 Task: Add Dietz & Watson Mesquite Smoked Turkey Breast to the cart.
Action: Mouse moved to (16, 75)
Screenshot: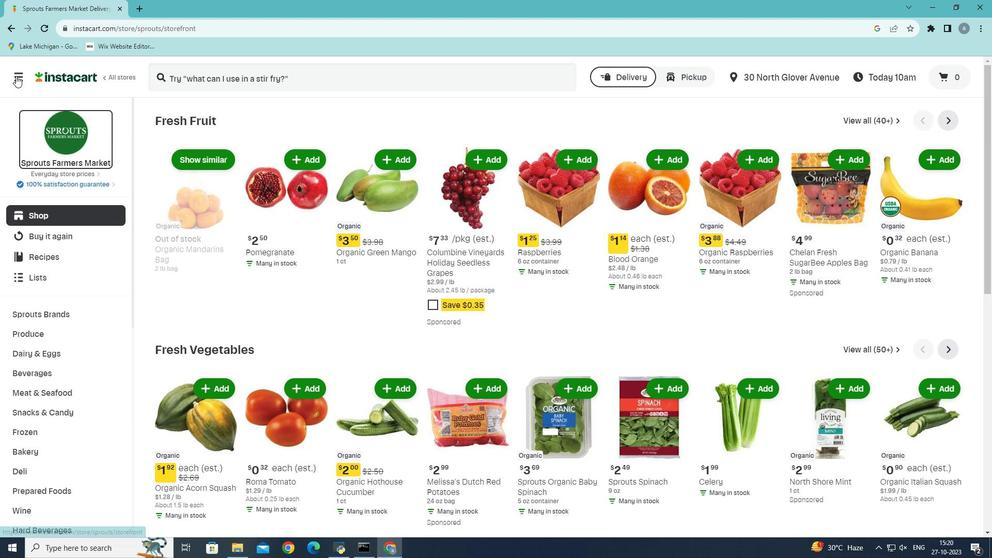 
Action: Mouse pressed left at (16, 75)
Screenshot: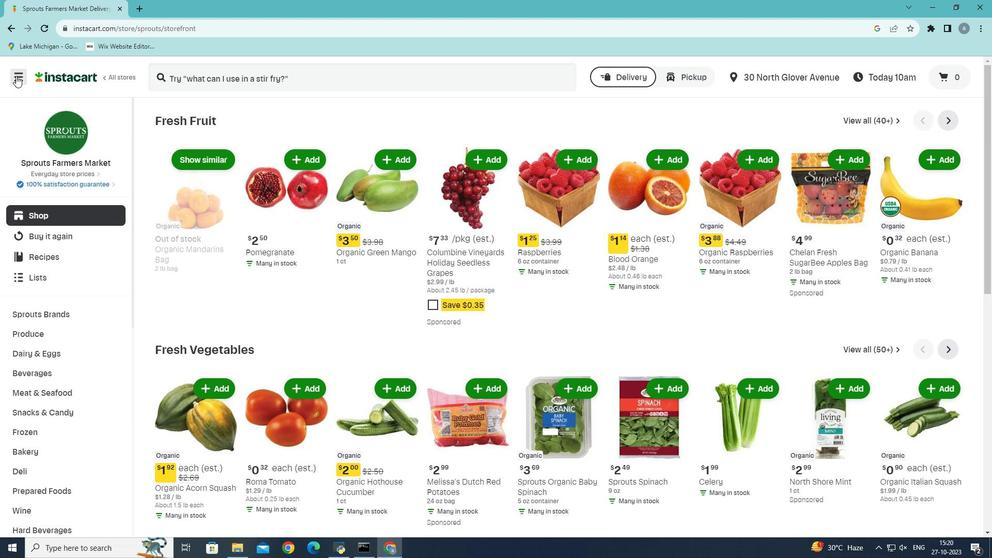 
Action: Mouse moved to (36, 303)
Screenshot: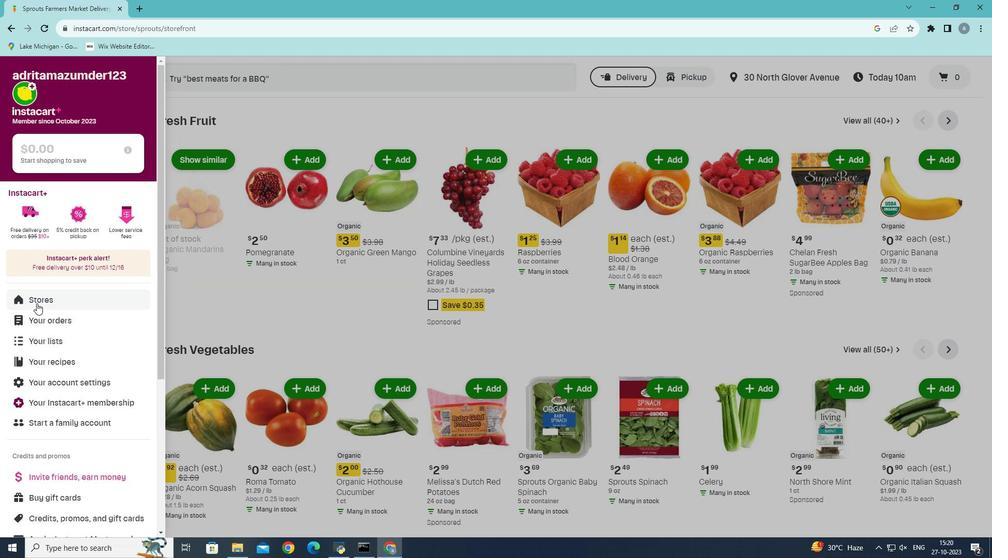 
Action: Mouse pressed left at (36, 303)
Screenshot: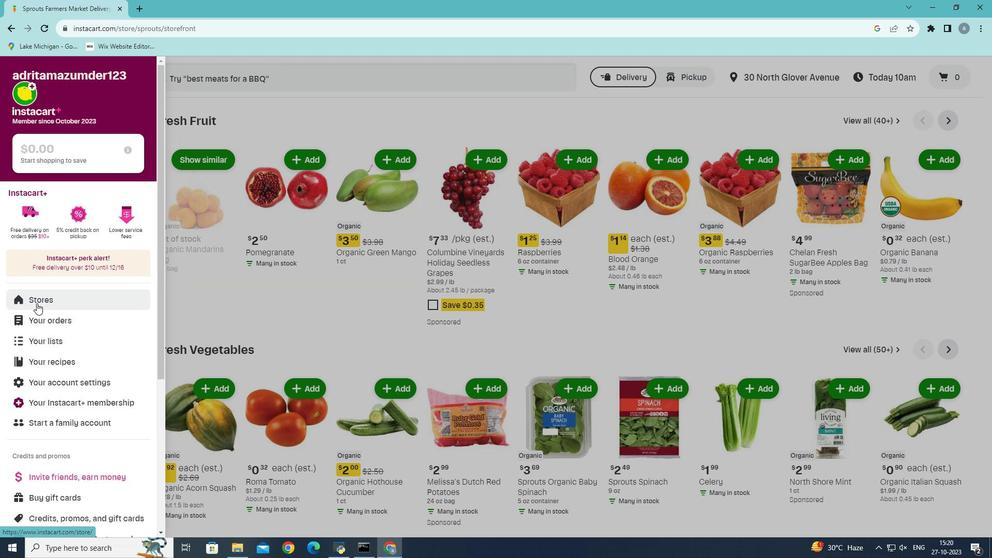 
Action: Mouse moved to (254, 119)
Screenshot: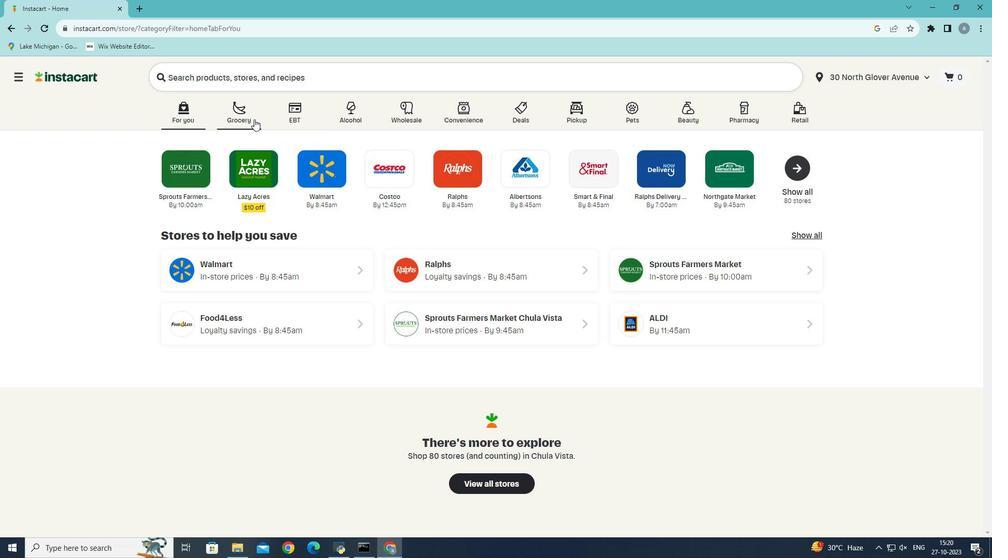 
Action: Mouse pressed left at (254, 119)
Screenshot: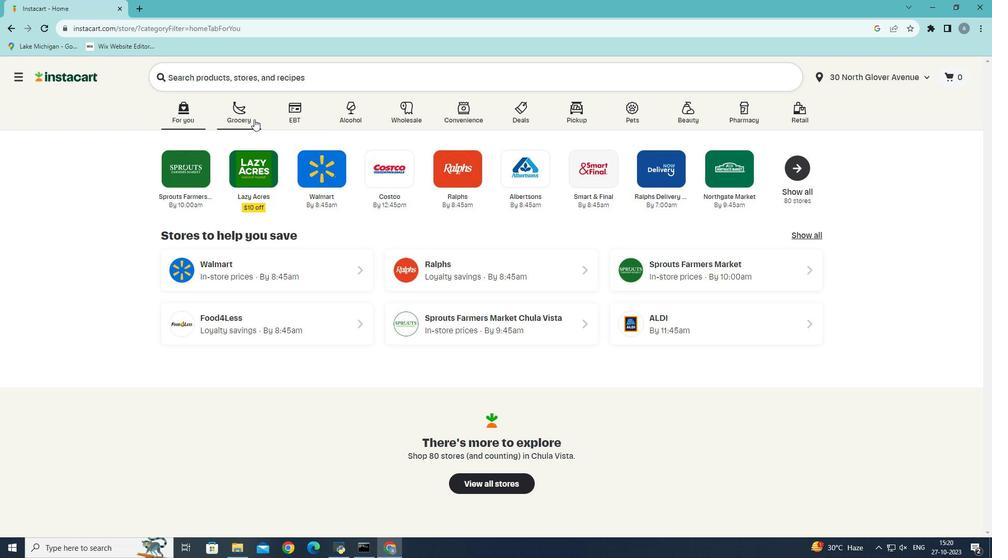 
Action: Mouse moved to (251, 298)
Screenshot: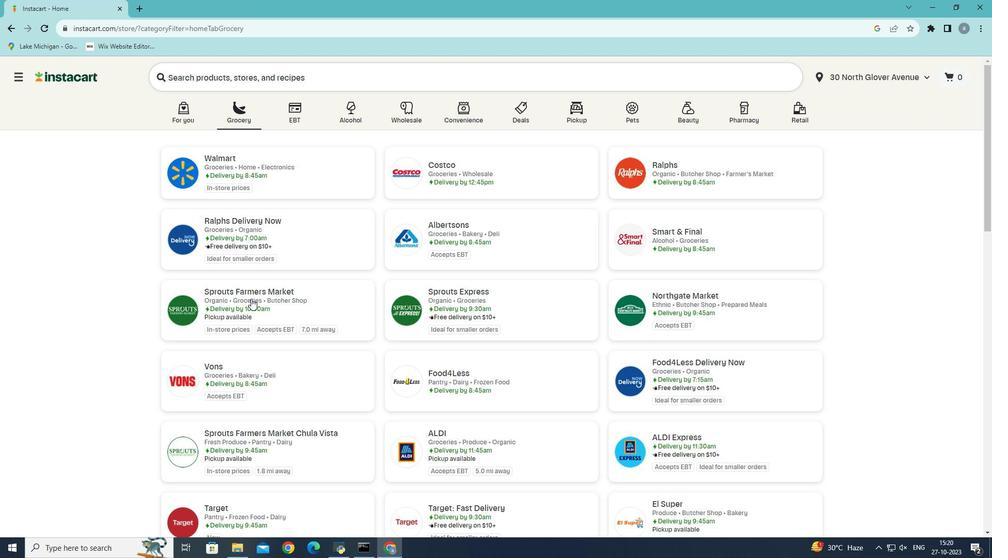 
Action: Mouse pressed left at (251, 298)
Screenshot: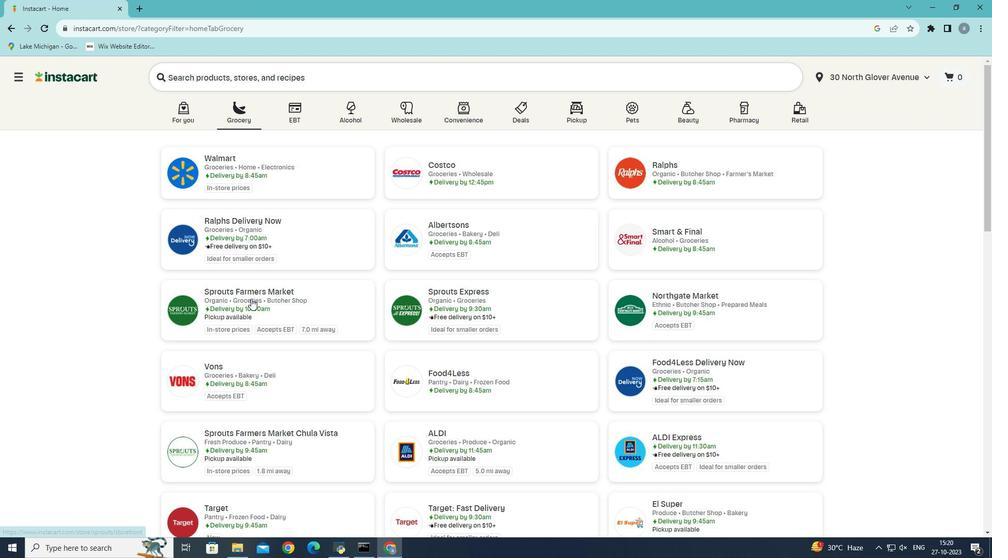 
Action: Mouse moved to (49, 389)
Screenshot: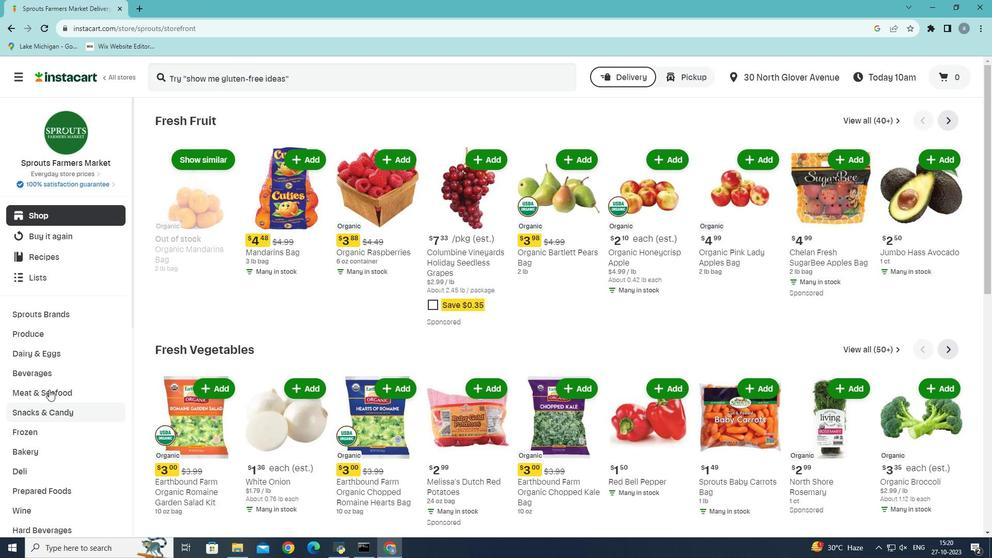 
Action: Mouse pressed left at (49, 389)
Screenshot: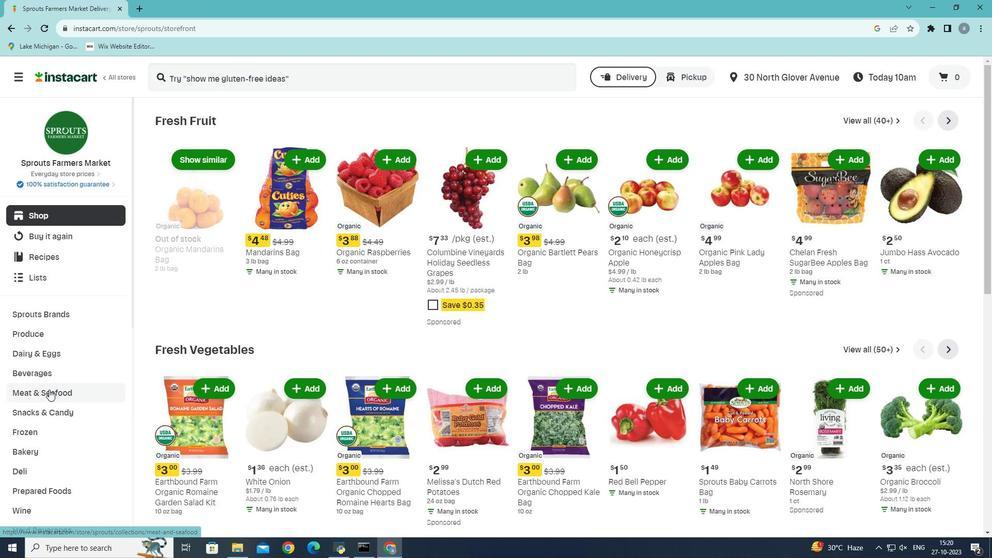 
Action: Mouse moved to (373, 145)
Screenshot: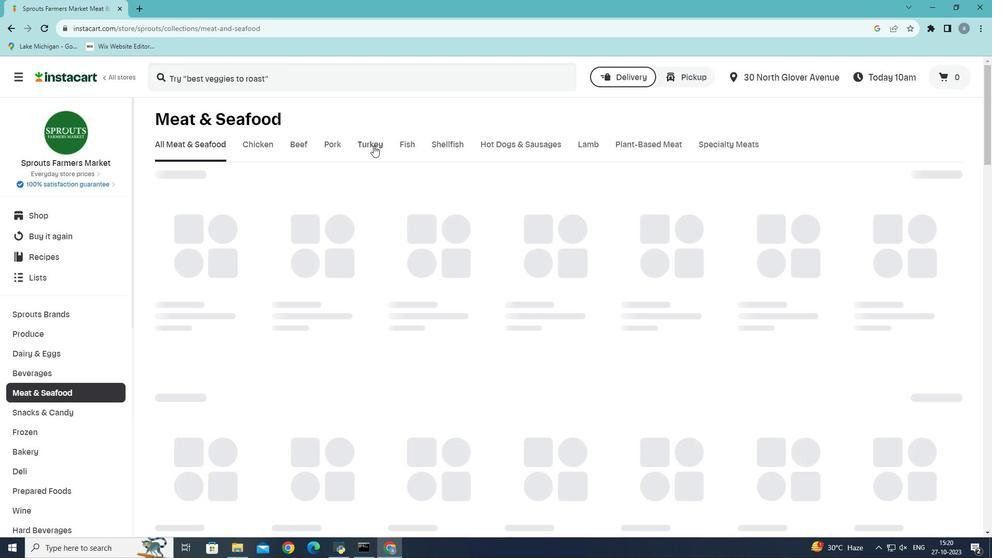 
Action: Mouse pressed left at (373, 145)
Screenshot: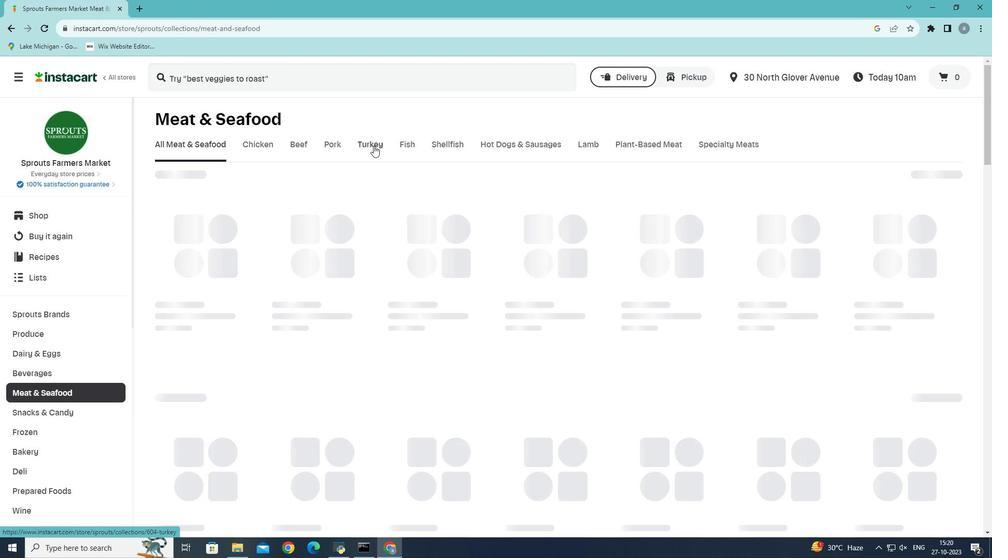 
Action: Mouse moved to (227, 80)
Screenshot: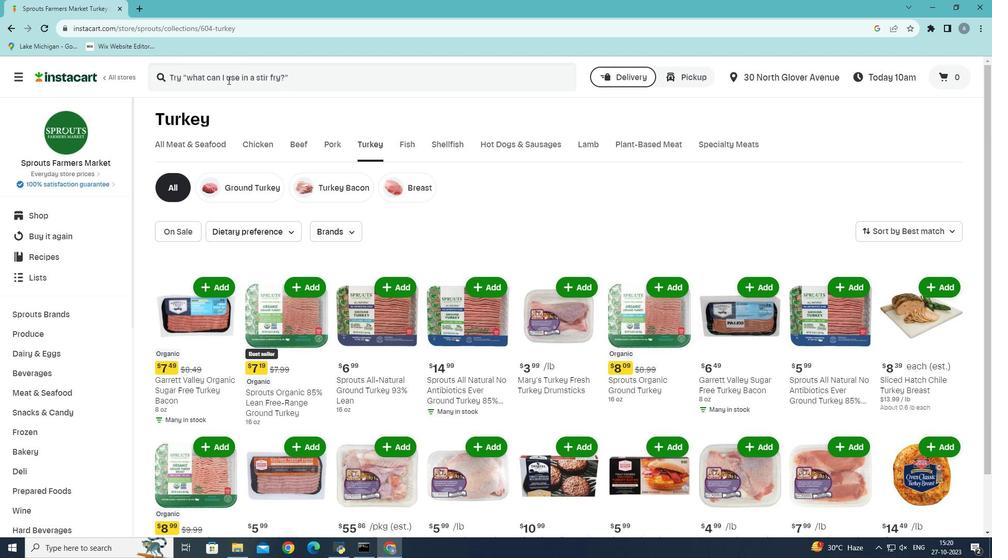
Action: Mouse pressed left at (227, 80)
Screenshot: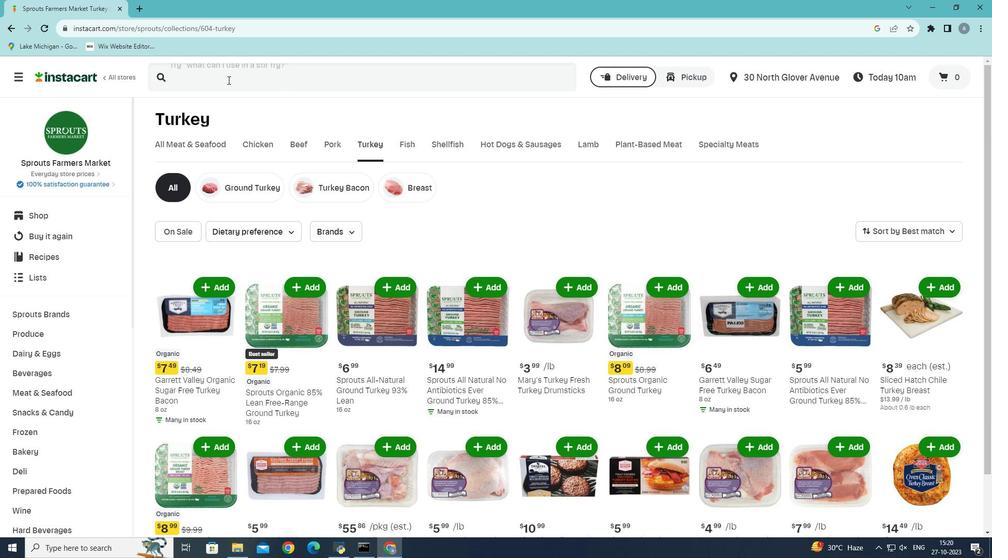
Action: Key pressed <Key.shift>Dietz<Key.space><Key.space><Key.shift><Key.shift><Key.shift><Key.shift>&<Key.space><Key.shift>Watson<Key.space><Key.shift>Mesquite<Key.space>smoked<Key.space>turkey<Key.space>breast<Key.enter>
Screenshot: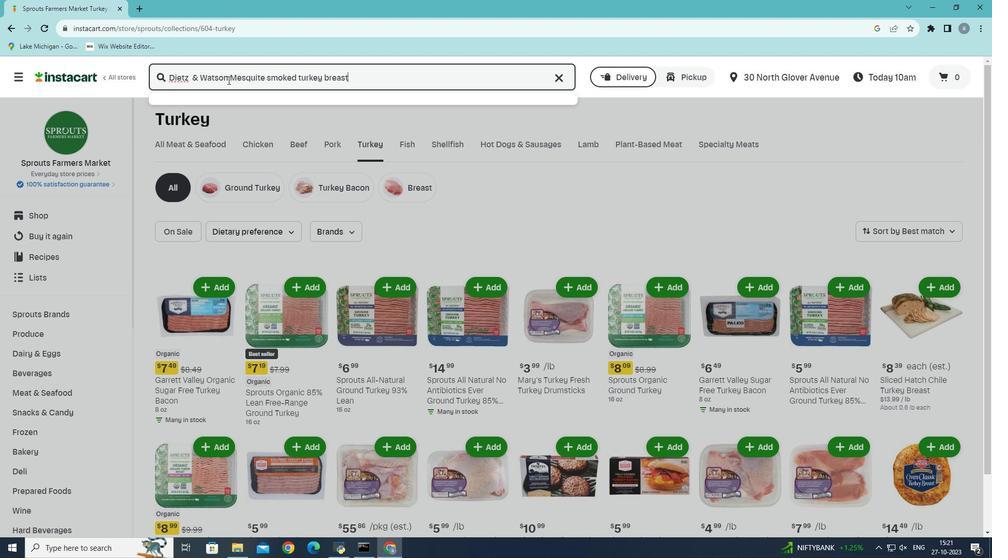 
Action: Mouse moved to (618, 170)
Screenshot: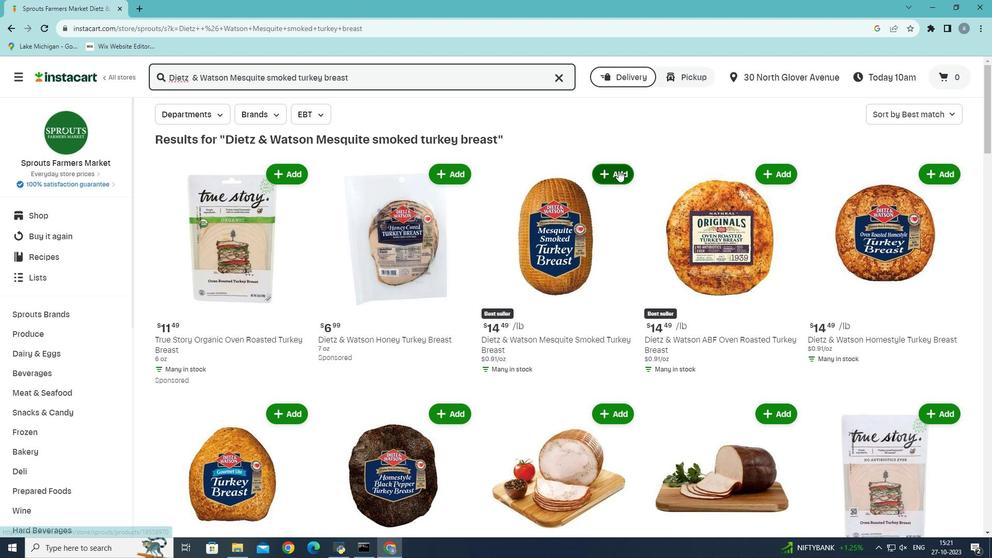 
Action: Mouse pressed left at (618, 170)
Screenshot: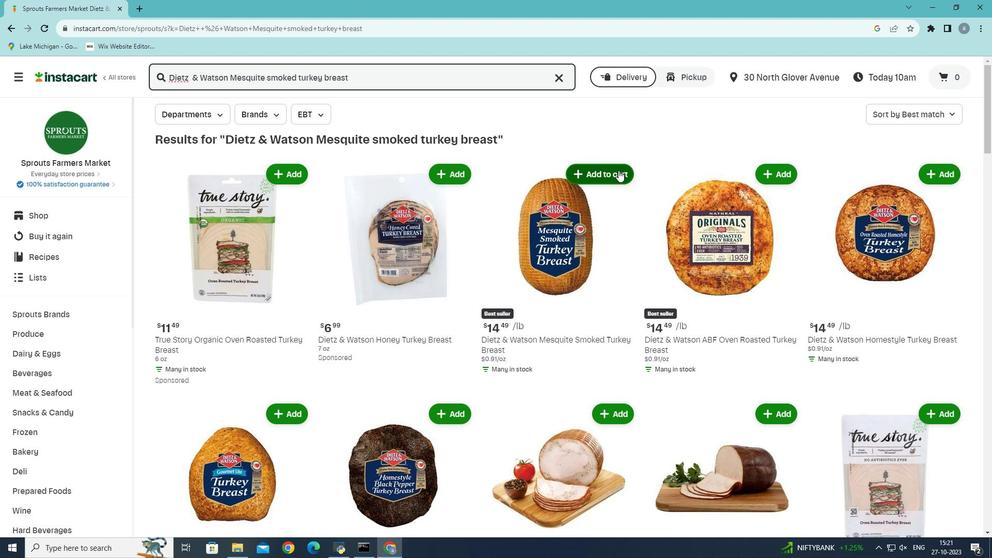 
Action: Mouse moved to (590, 192)
Screenshot: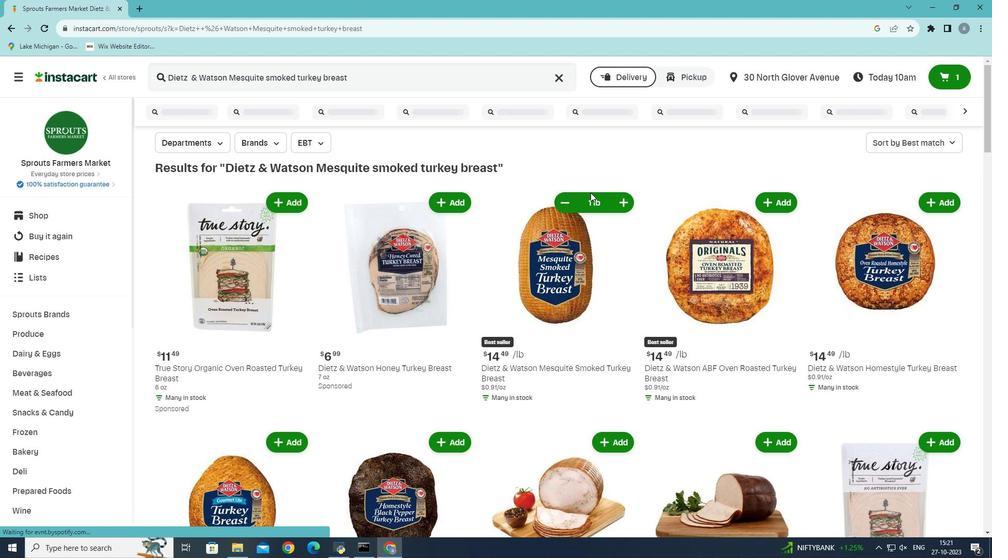 
